 Task: Select a due date automation when advanced on, the moment a card is due add content with a name or a description not containing resume.
Action: Mouse moved to (950, 70)
Screenshot: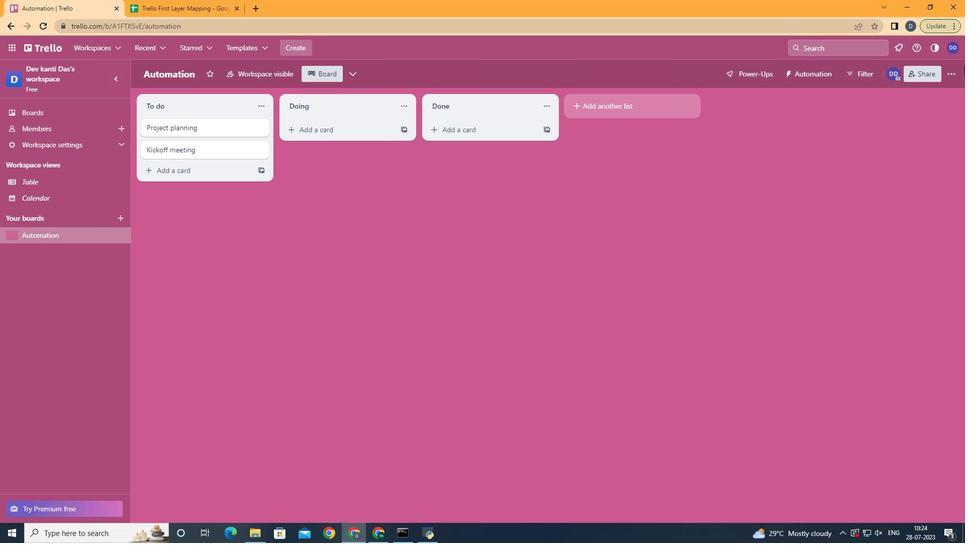
Action: Mouse pressed left at (950, 70)
Screenshot: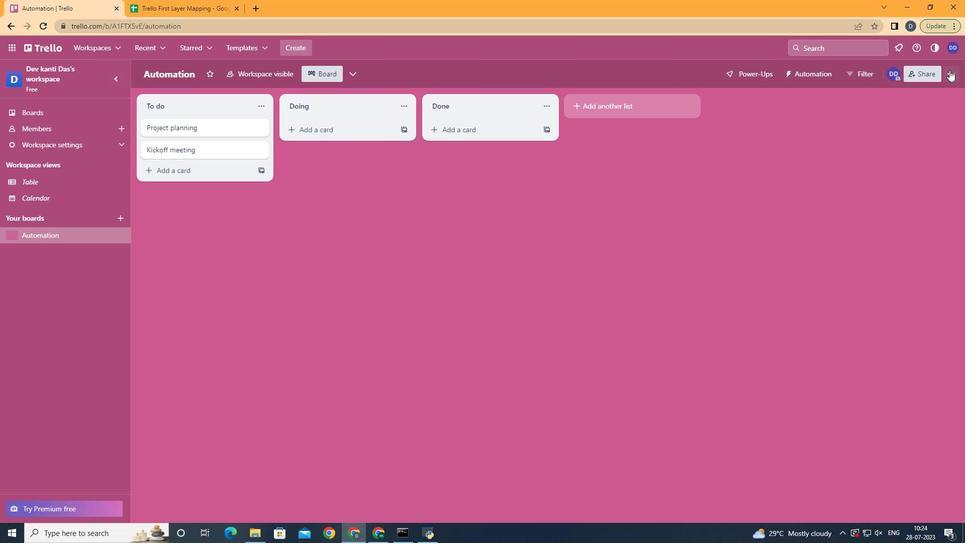 
Action: Mouse moved to (876, 218)
Screenshot: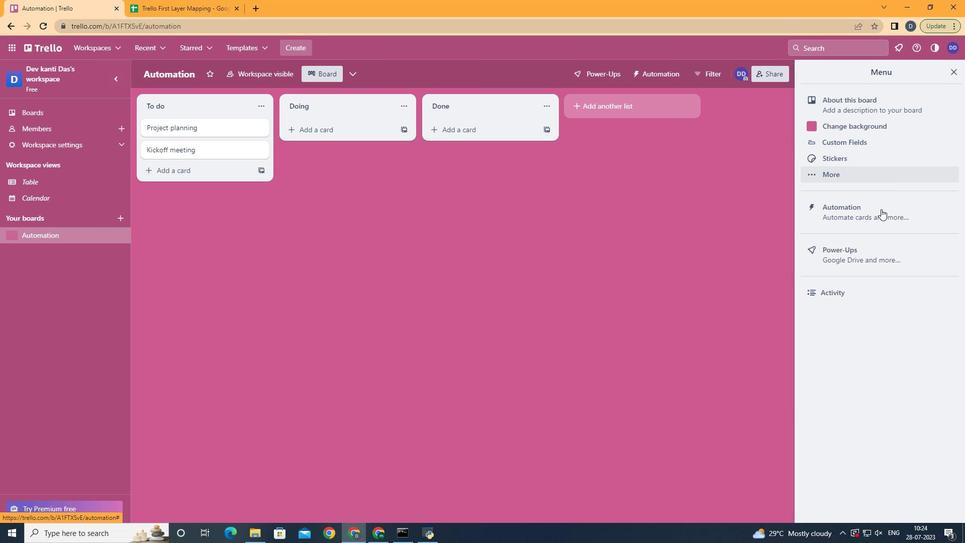 
Action: Mouse pressed left at (876, 218)
Screenshot: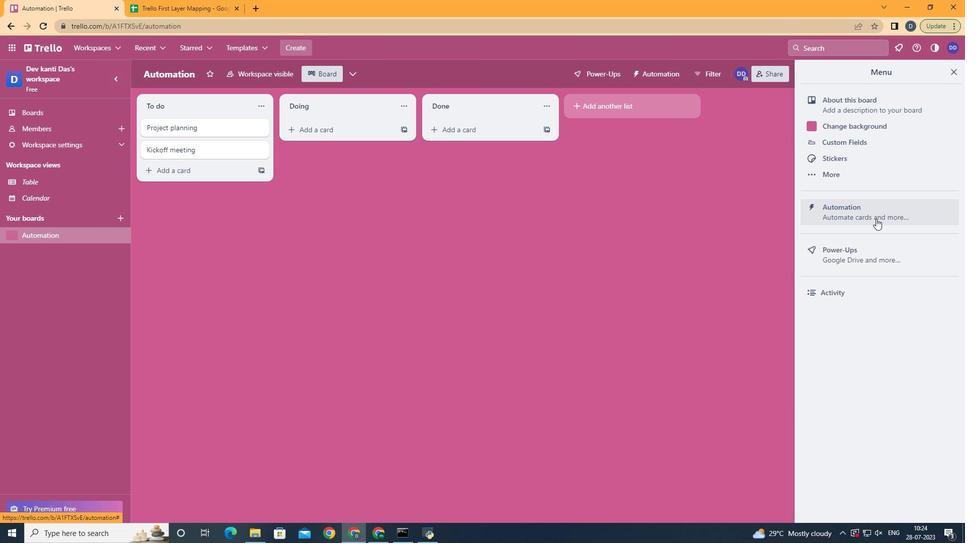 
Action: Mouse moved to (190, 198)
Screenshot: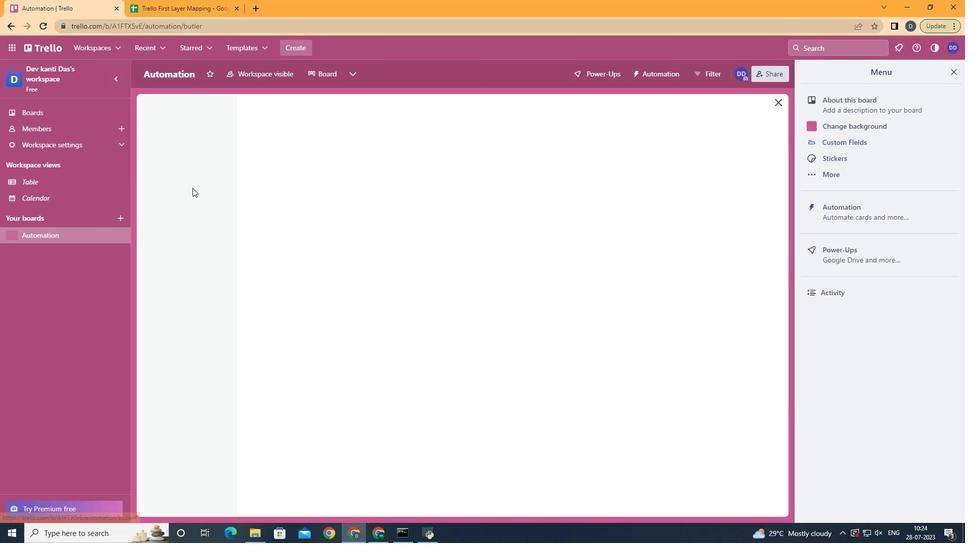 
Action: Mouse pressed left at (190, 198)
Screenshot: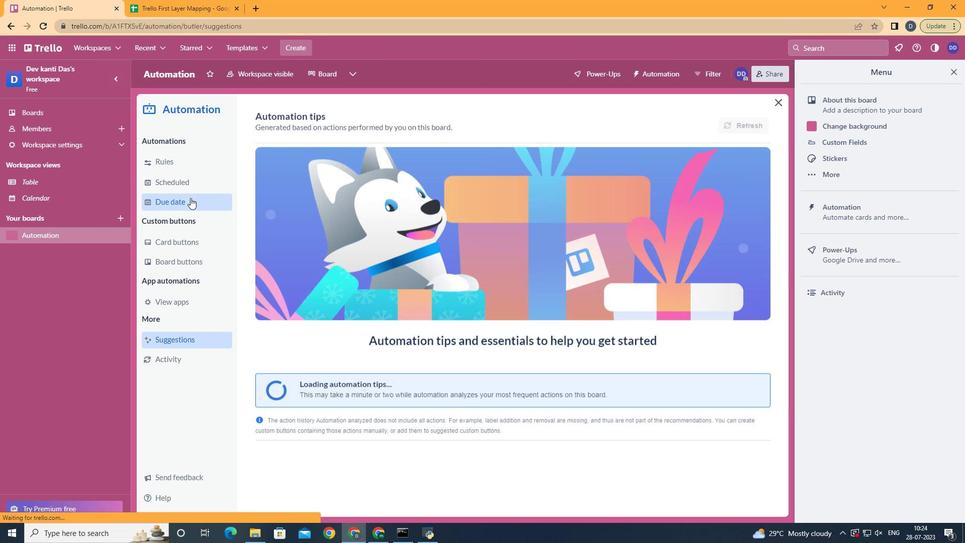 
Action: Mouse moved to (718, 122)
Screenshot: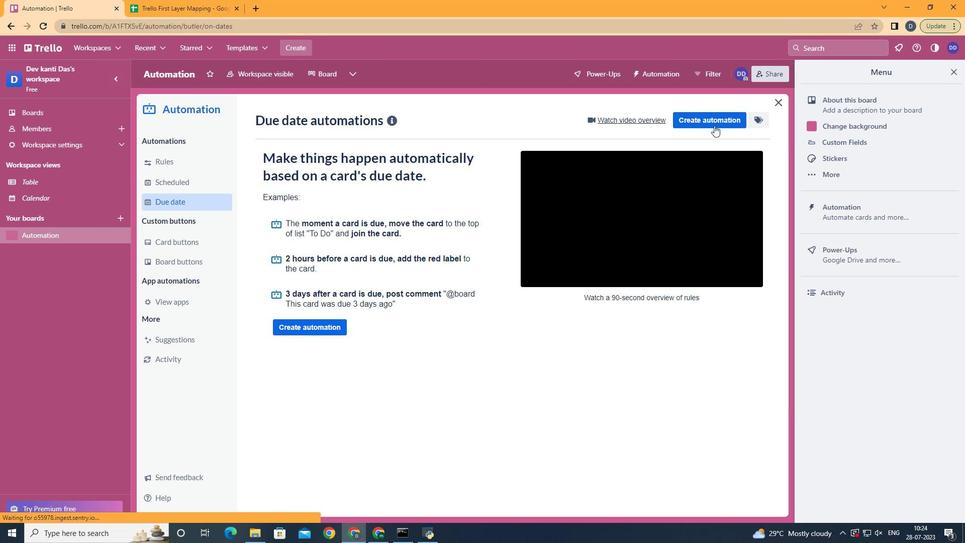 
Action: Mouse pressed left at (718, 122)
Screenshot: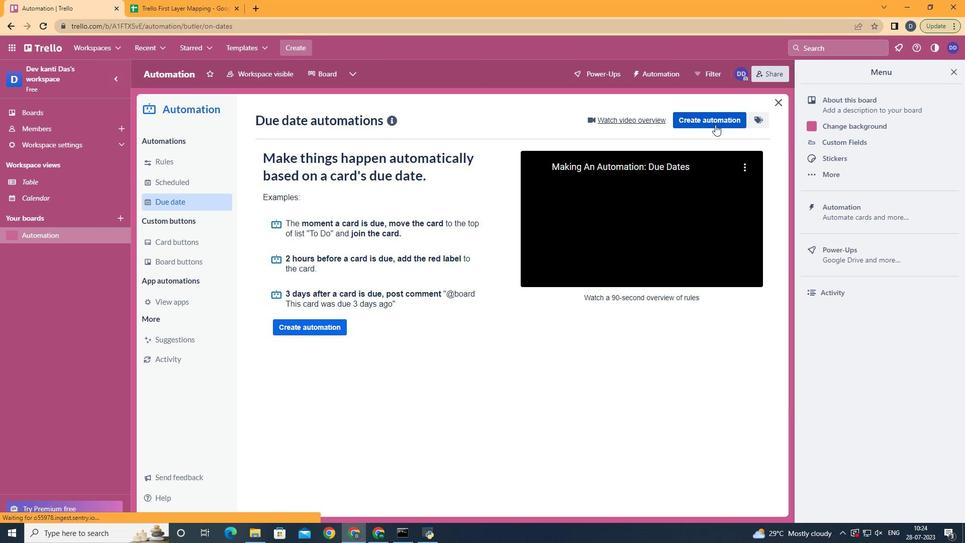 
Action: Mouse moved to (494, 225)
Screenshot: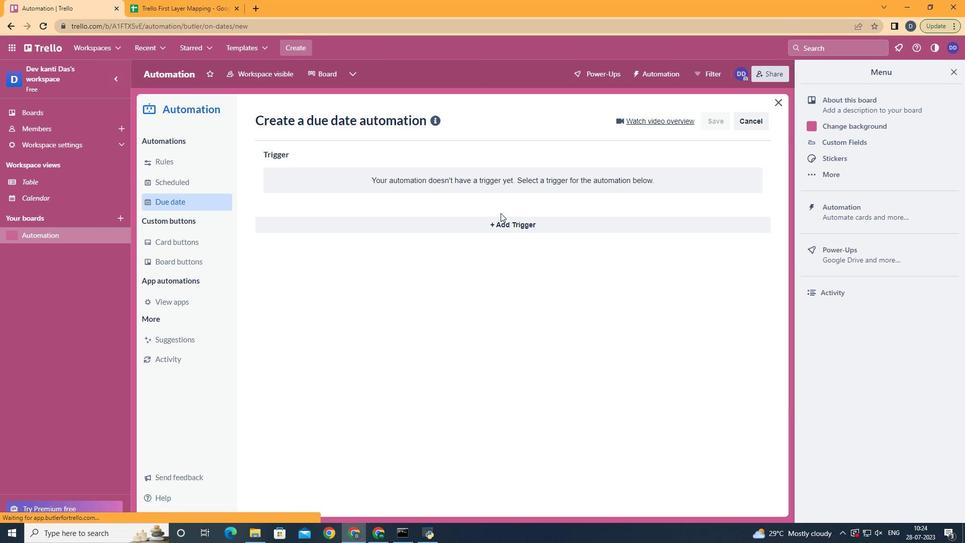 
Action: Mouse pressed left at (494, 225)
Screenshot: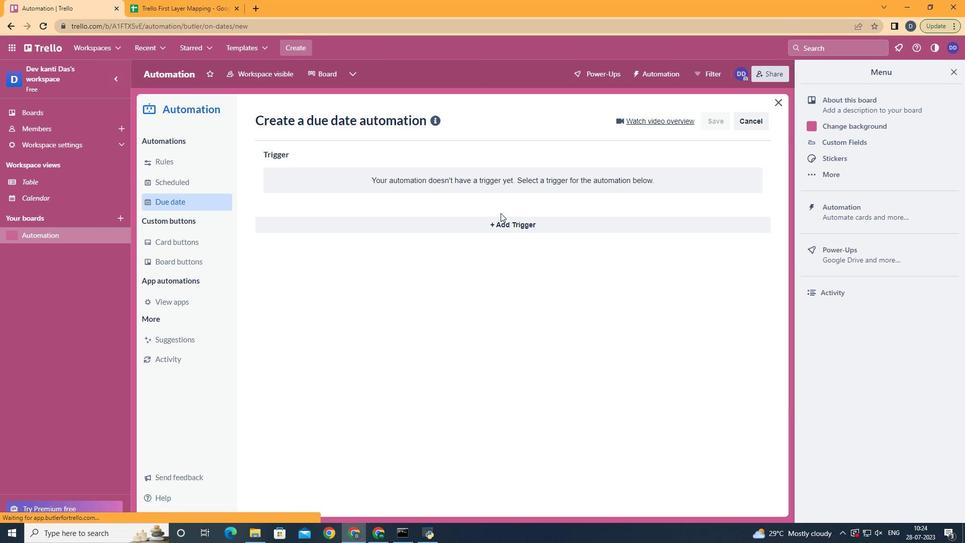 
Action: Mouse moved to (304, 369)
Screenshot: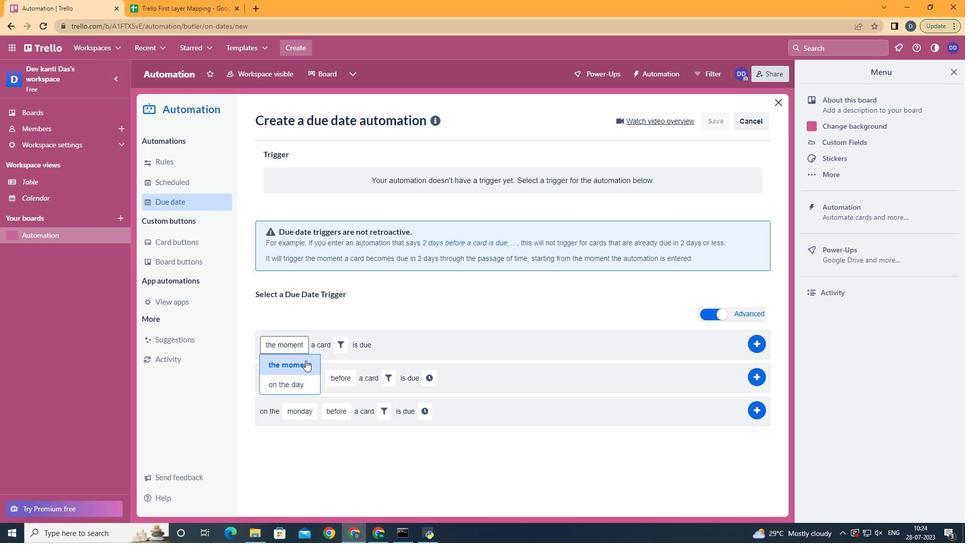 
Action: Mouse pressed left at (304, 369)
Screenshot: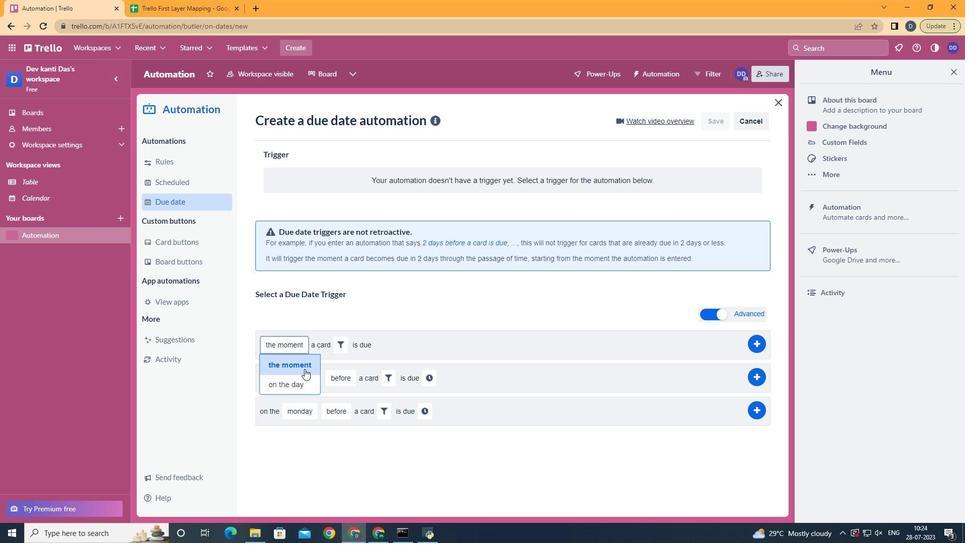 
Action: Mouse moved to (341, 347)
Screenshot: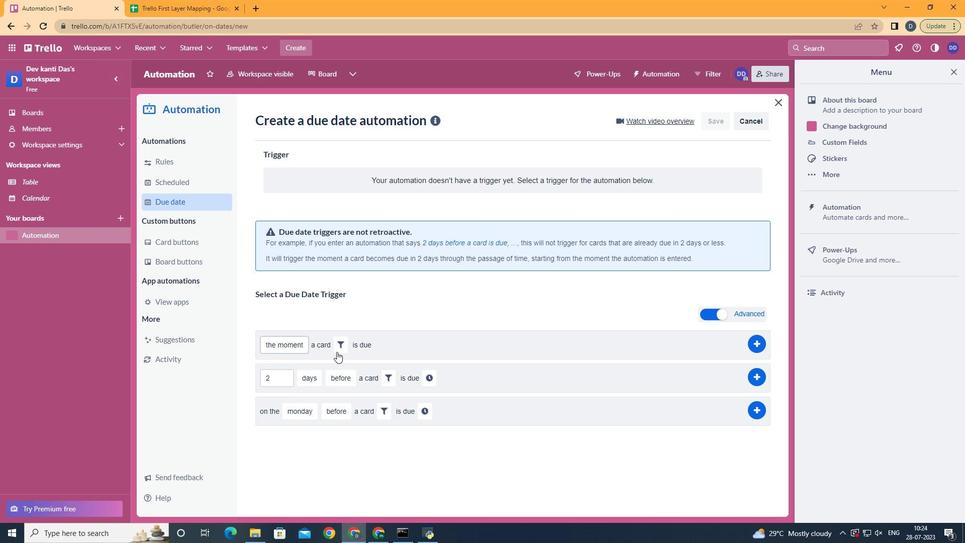 
Action: Mouse pressed left at (341, 347)
Screenshot: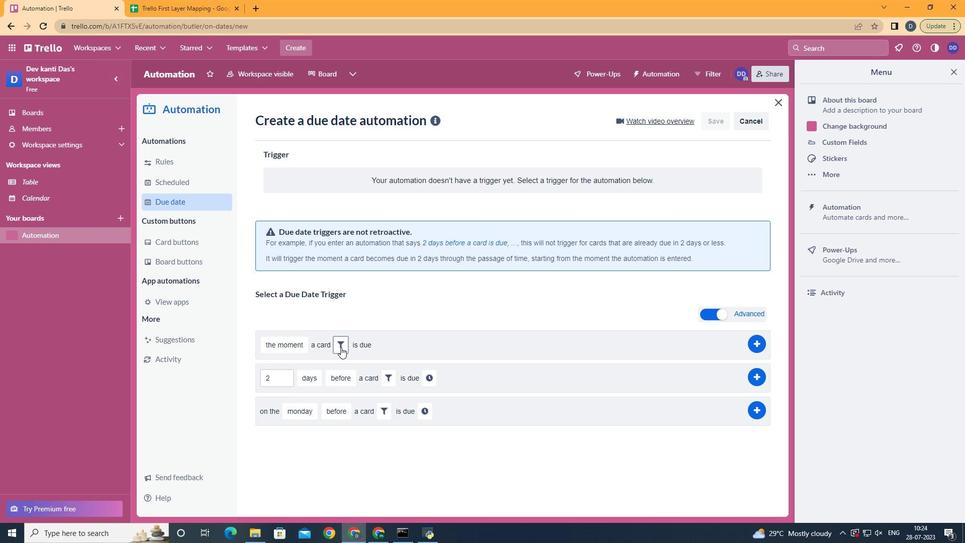 
Action: Mouse moved to (465, 382)
Screenshot: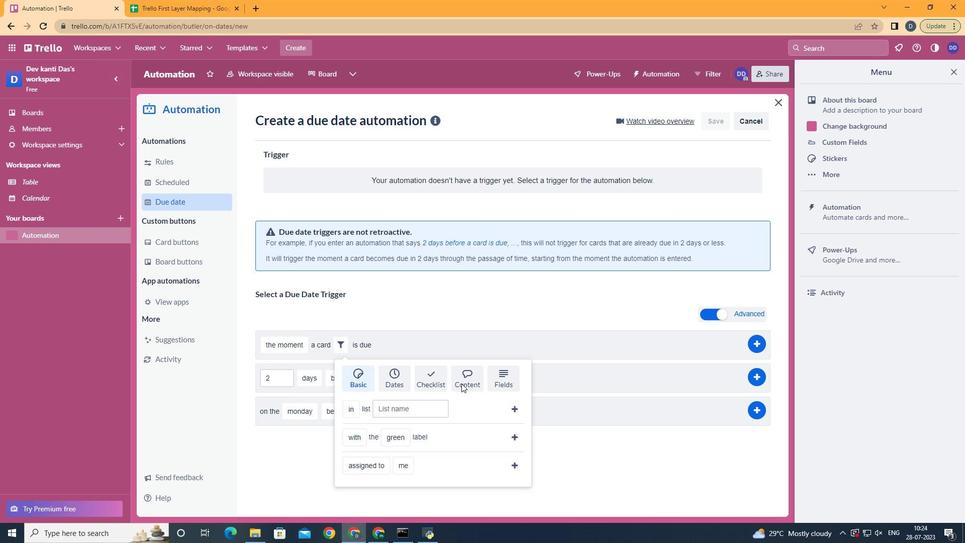 
Action: Mouse pressed left at (465, 382)
Screenshot: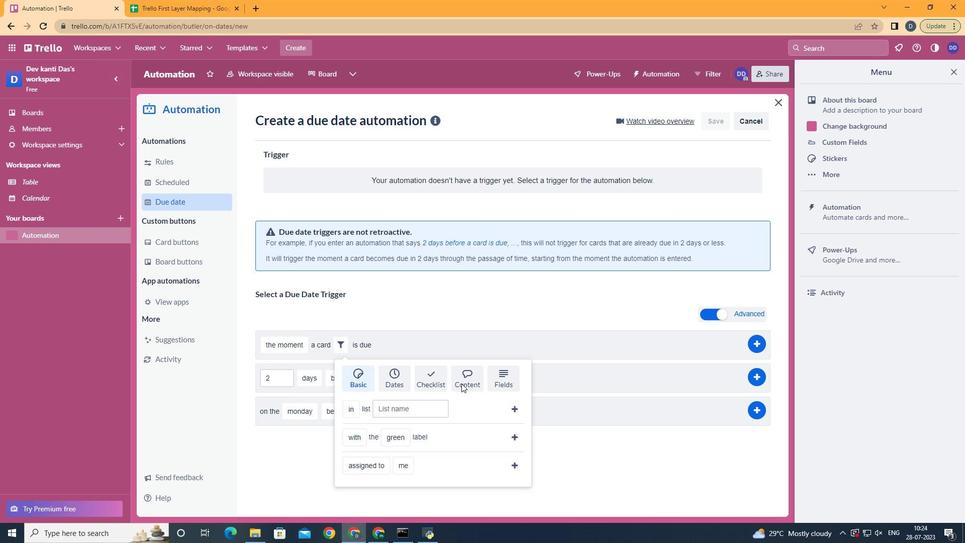 
Action: Mouse moved to (383, 465)
Screenshot: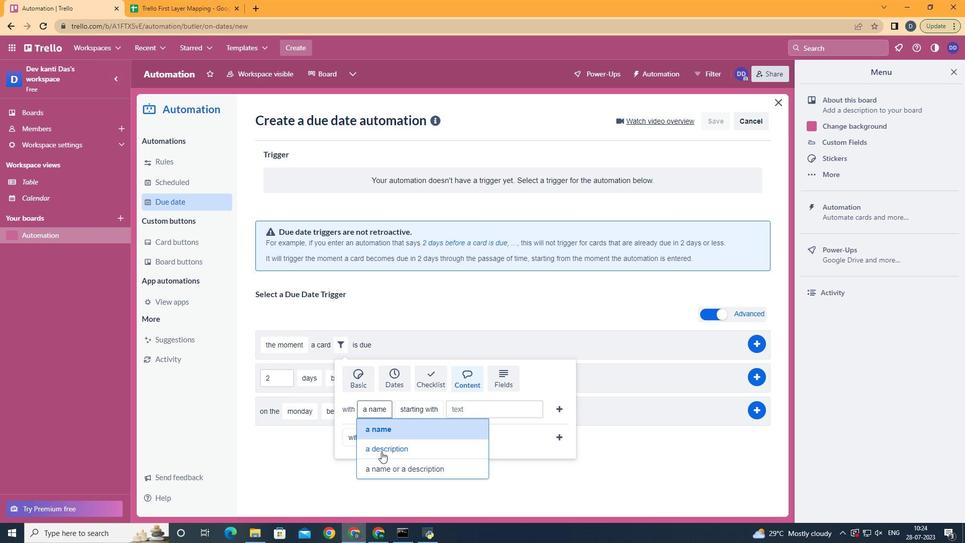 
Action: Mouse pressed left at (383, 465)
Screenshot: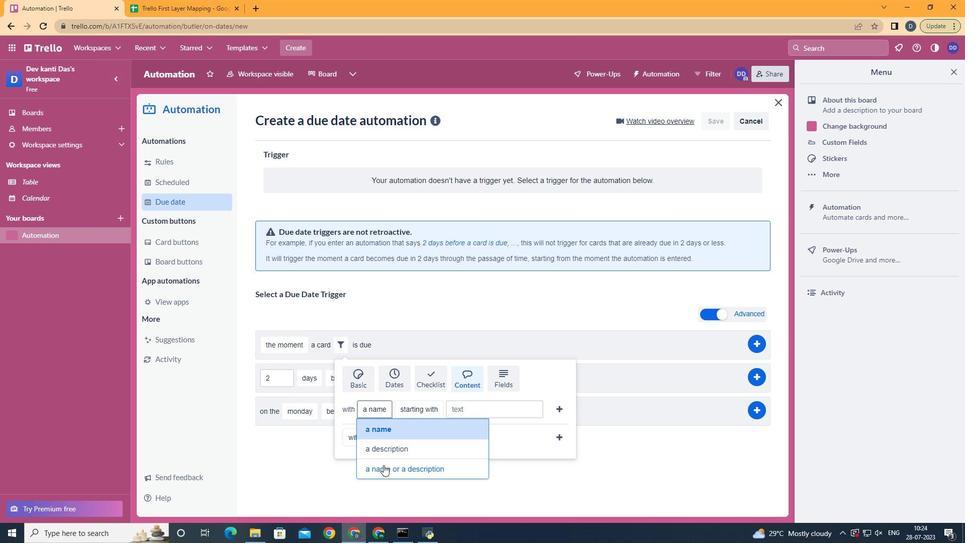 
Action: Mouse moved to (480, 388)
Screenshot: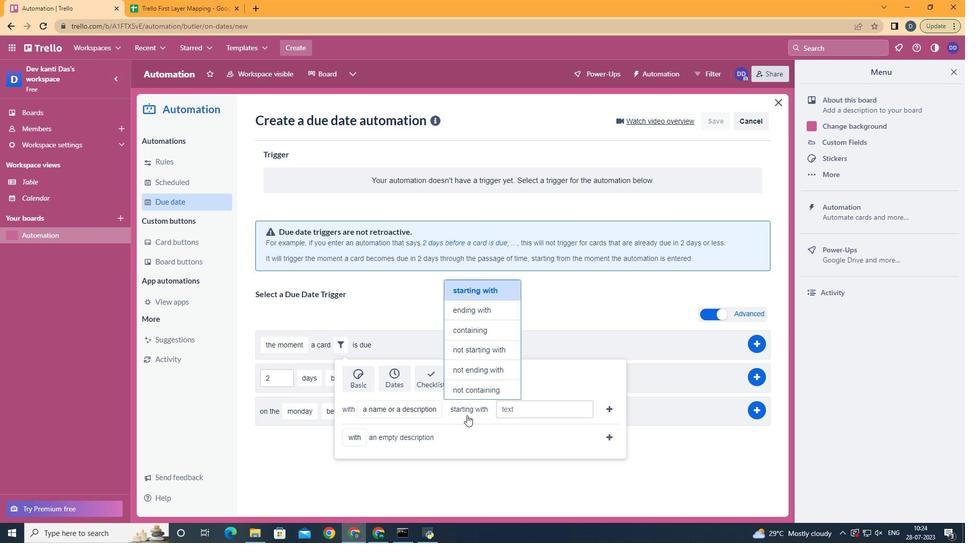 
Action: Mouse pressed left at (480, 388)
Screenshot: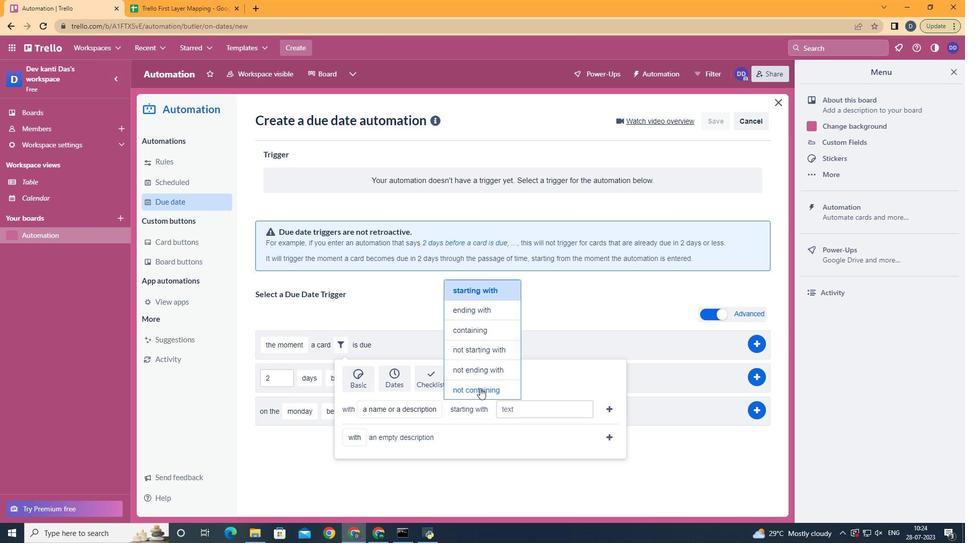 
Action: Mouse moved to (540, 407)
Screenshot: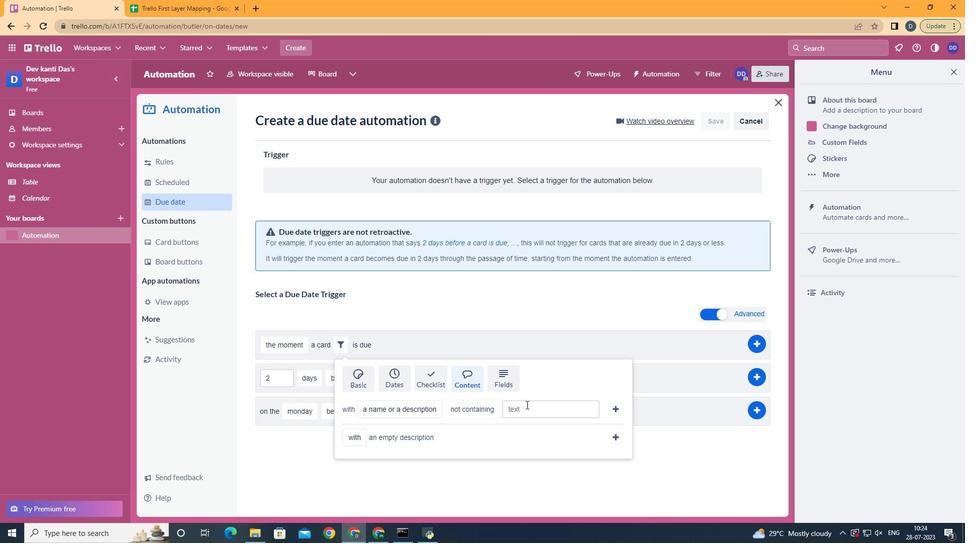 
Action: Mouse pressed left at (540, 407)
Screenshot: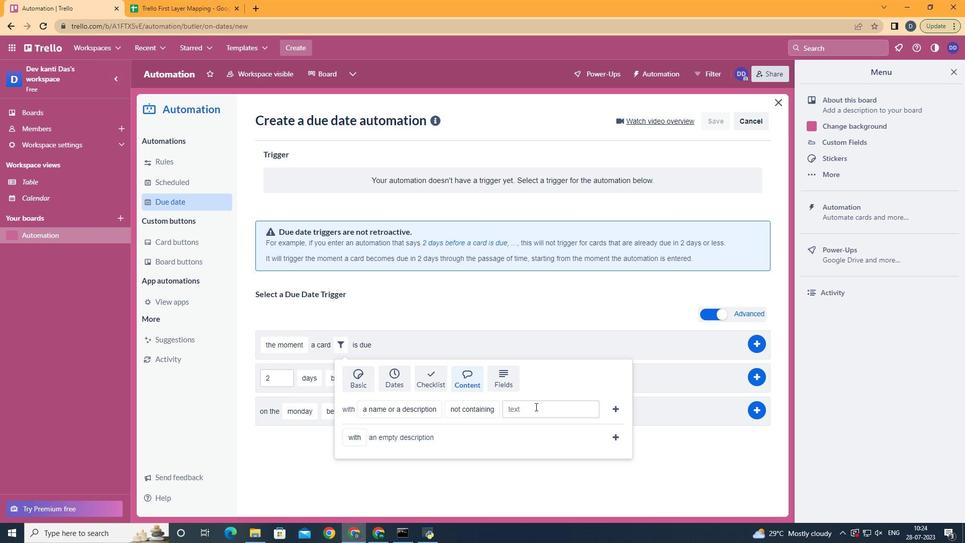 
Action: Mouse moved to (541, 408)
Screenshot: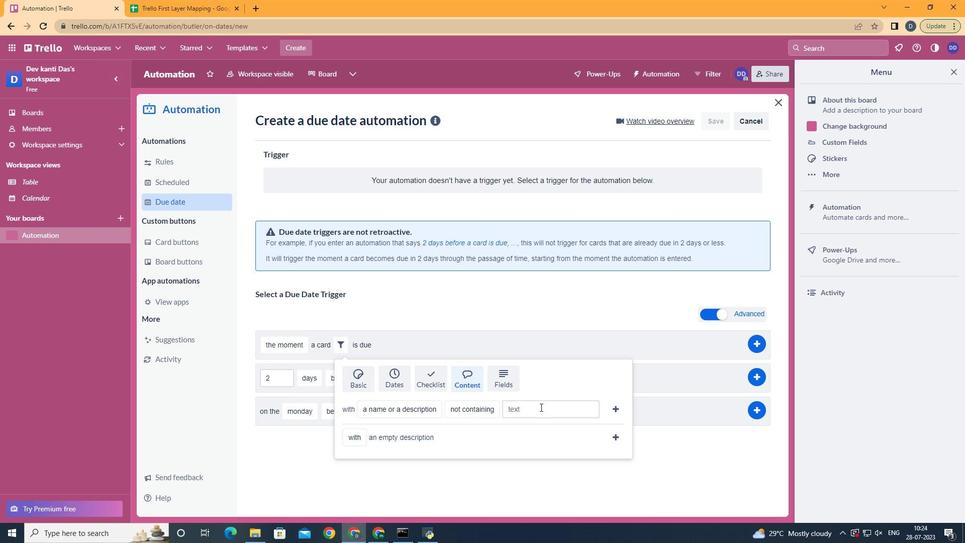 
Action: Key pressed resume
Screenshot: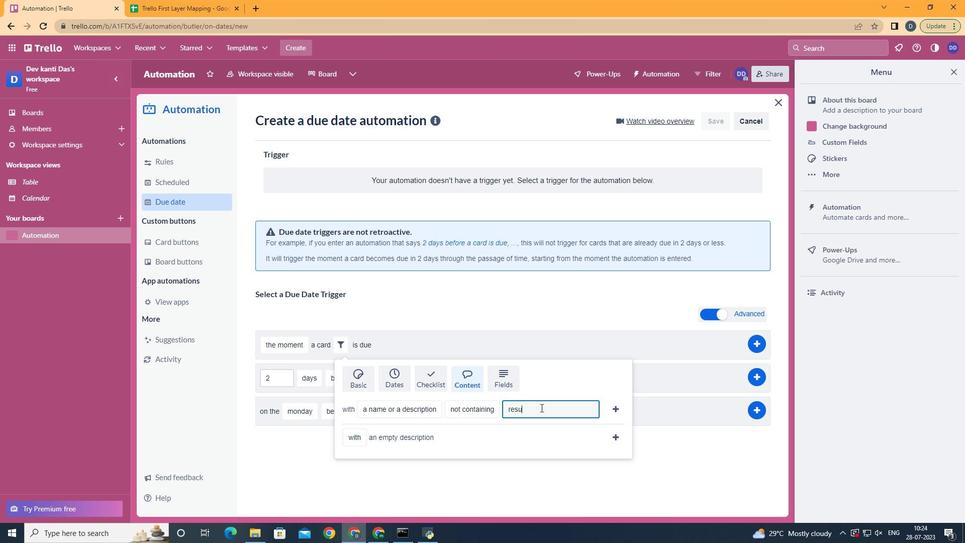 
Action: Mouse moved to (614, 410)
Screenshot: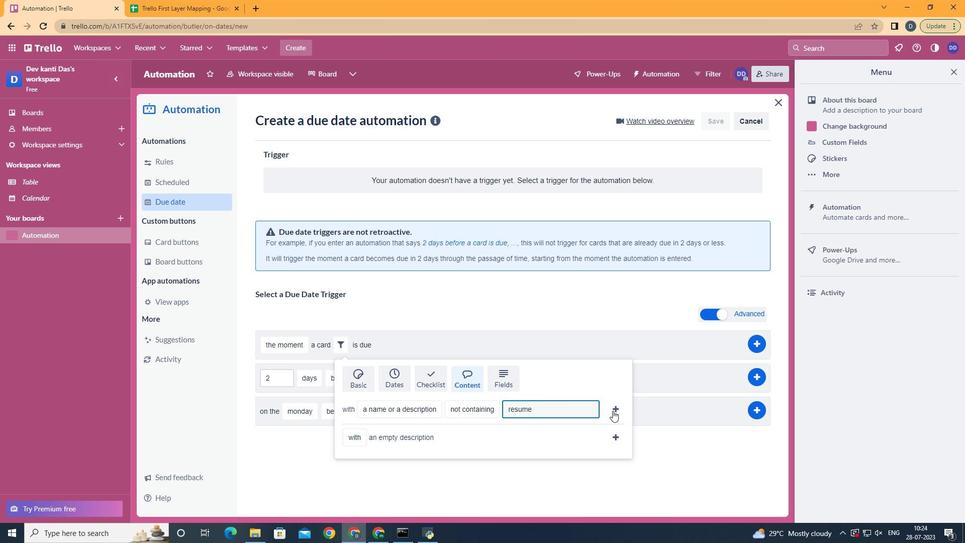 
Action: Mouse pressed left at (614, 410)
Screenshot: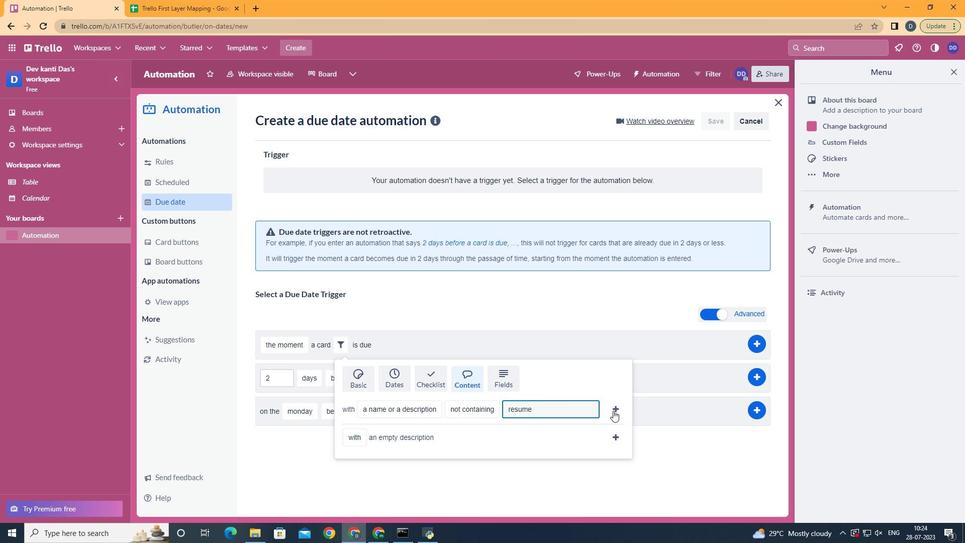 
